 Task: Create a due date automation trigger when advanced on, 2 days after a card is due add basic with the green label at 11:00 AM.
Action: Mouse moved to (888, 261)
Screenshot: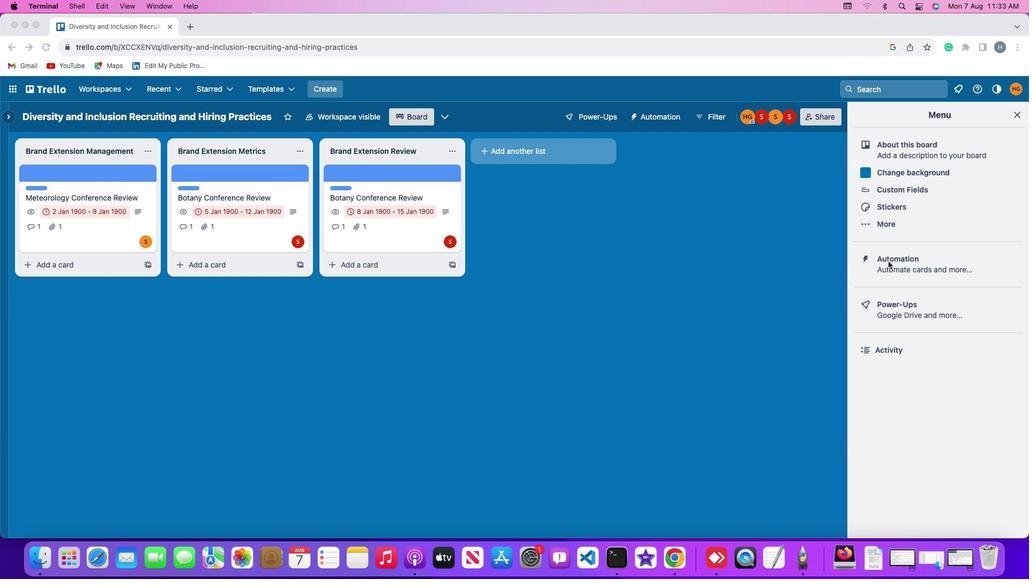 
Action: Mouse pressed left at (888, 261)
Screenshot: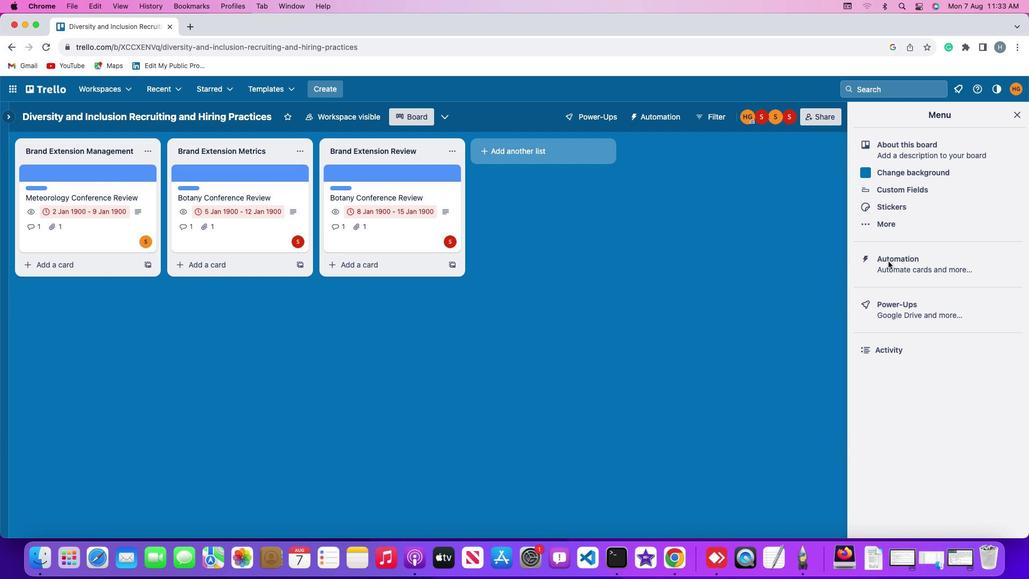 
Action: Mouse pressed left at (888, 261)
Screenshot: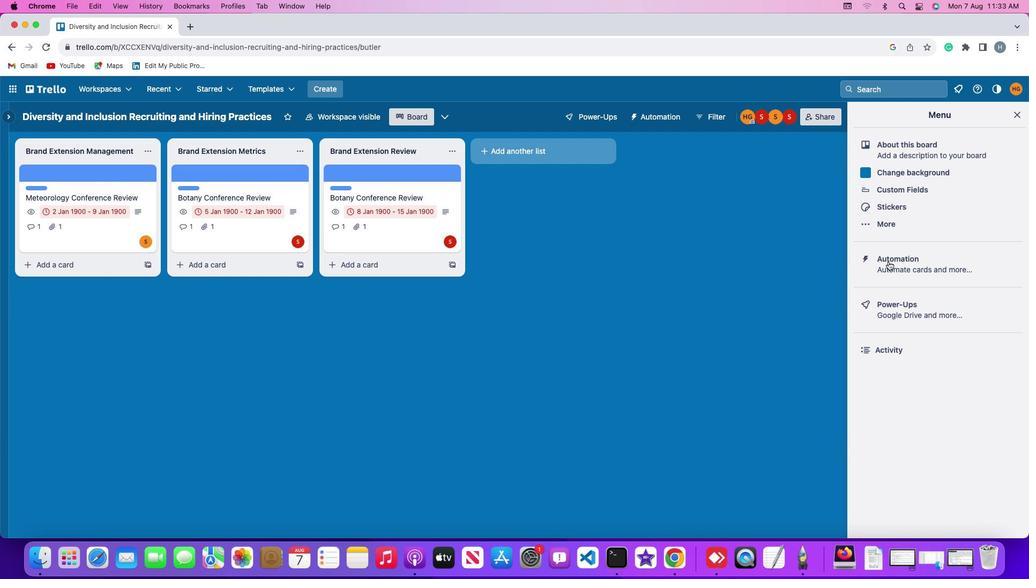 
Action: Mouse moved to (74, 255)
Screenshot: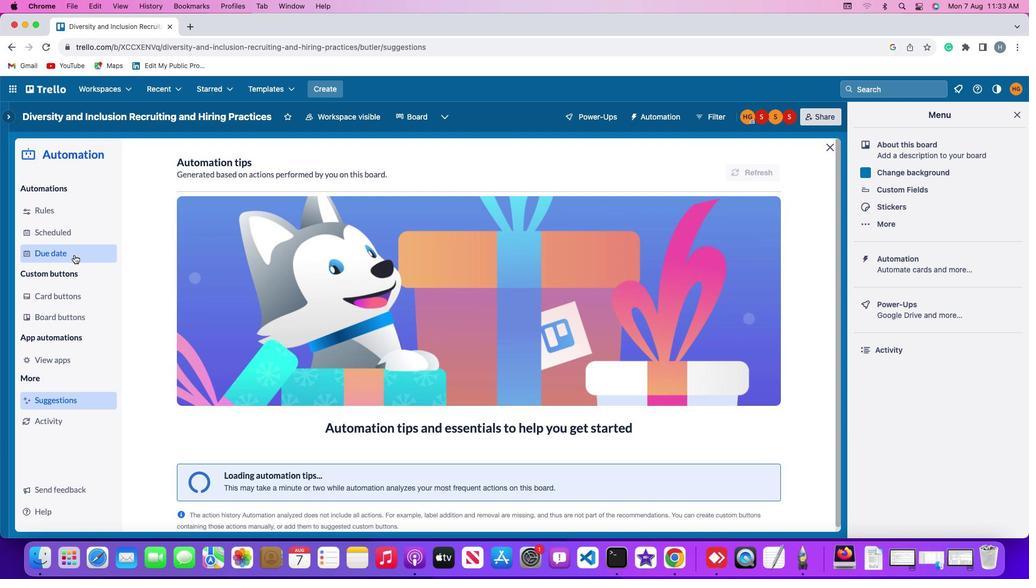 
Action: Mouse pressed left at (74, 255)
Screenshot: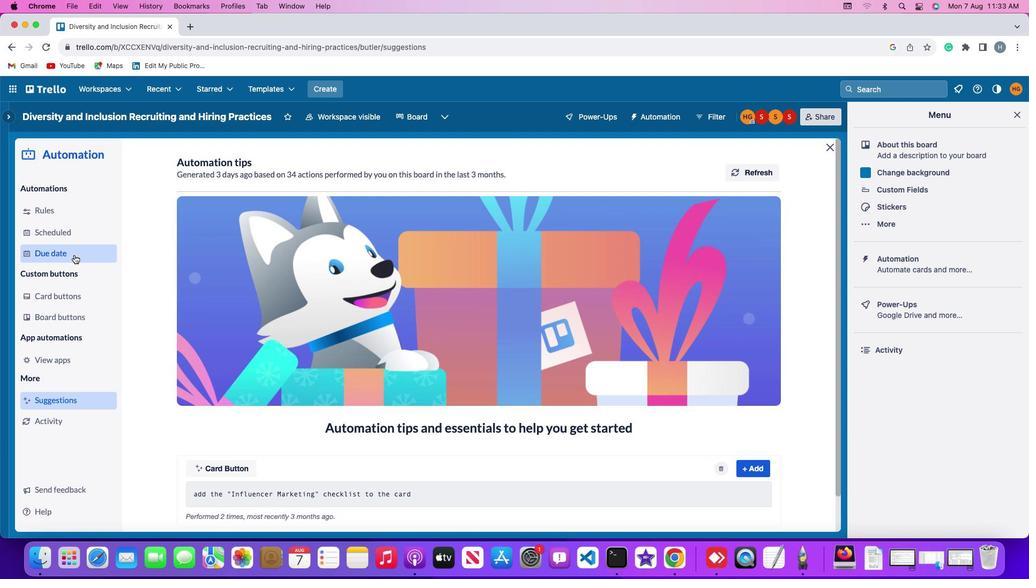 
Action: Mouse moved to (718, 166)
Screenshot: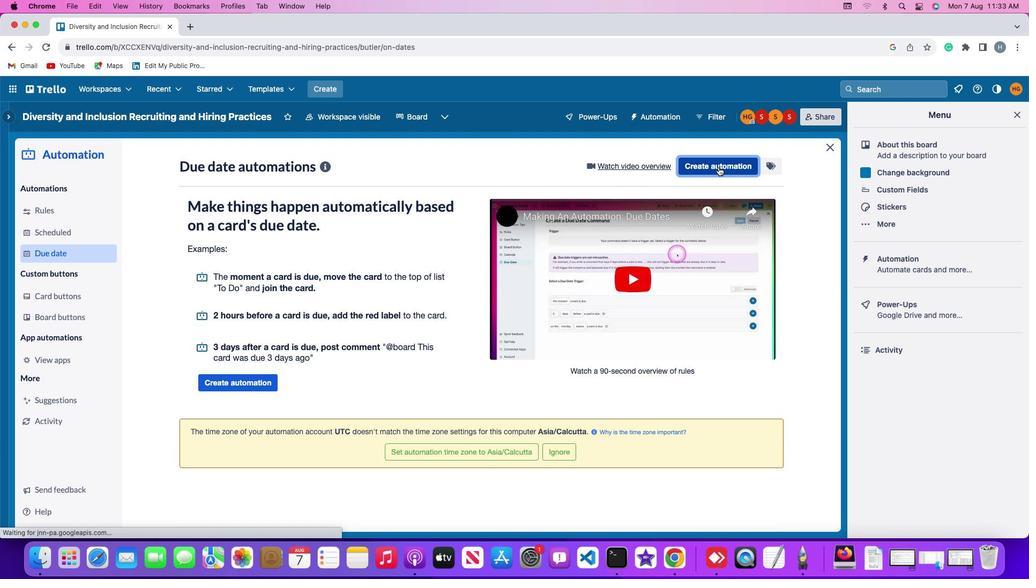 
Action: Mouse pressed left at (718, 166)
Screenshot: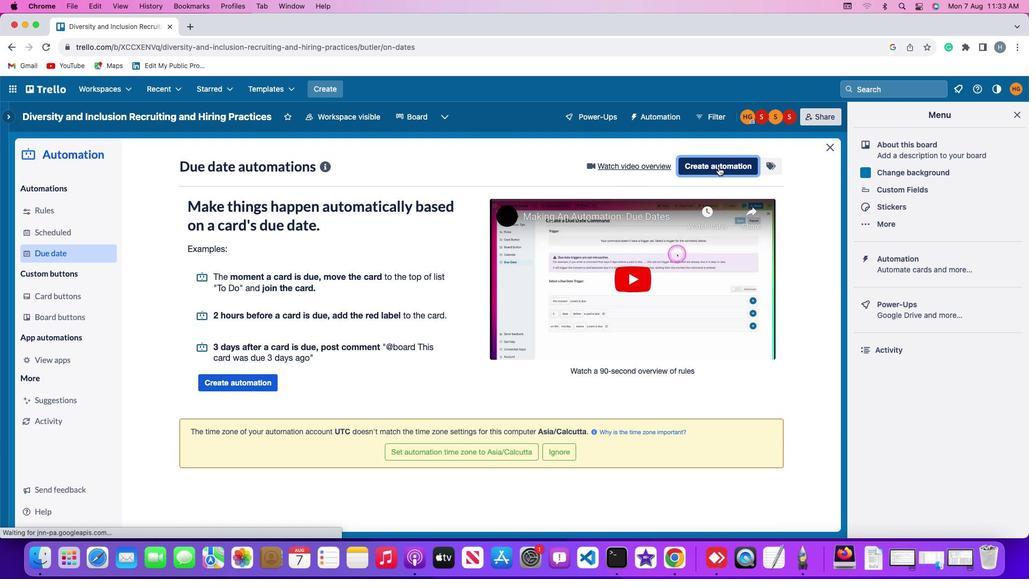 
Action: Mouse moved to (465, 266)
Screenshot: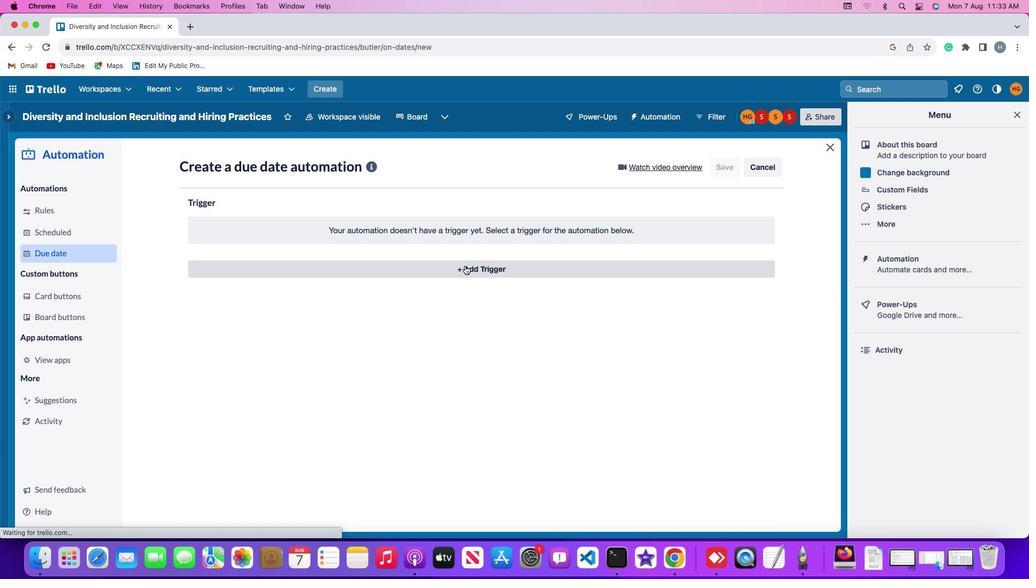 
Action: Mouse pressed left at (465, 266)
Screenshot: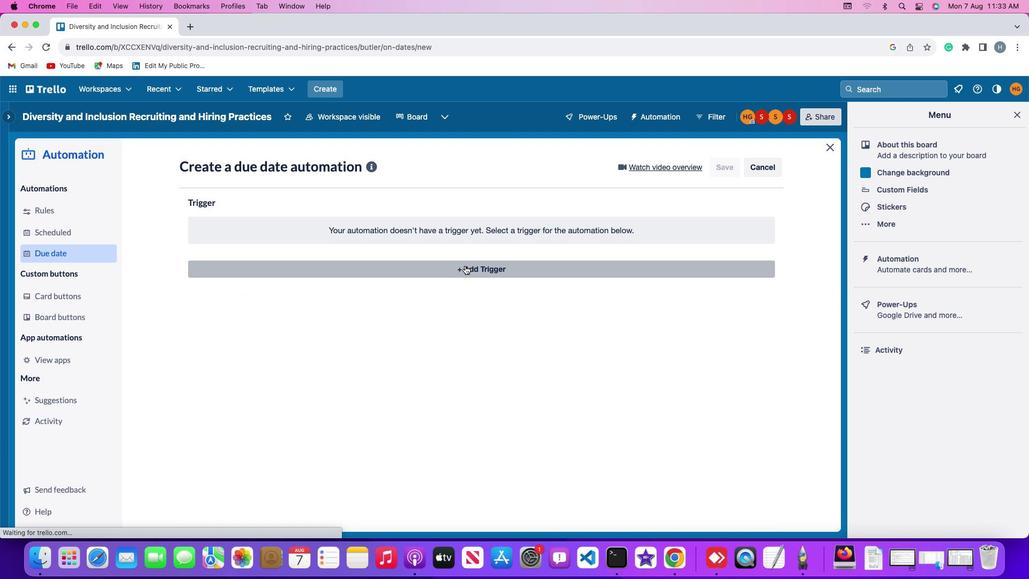 
Action: Mouse moved to (210, 432)
Screenshot: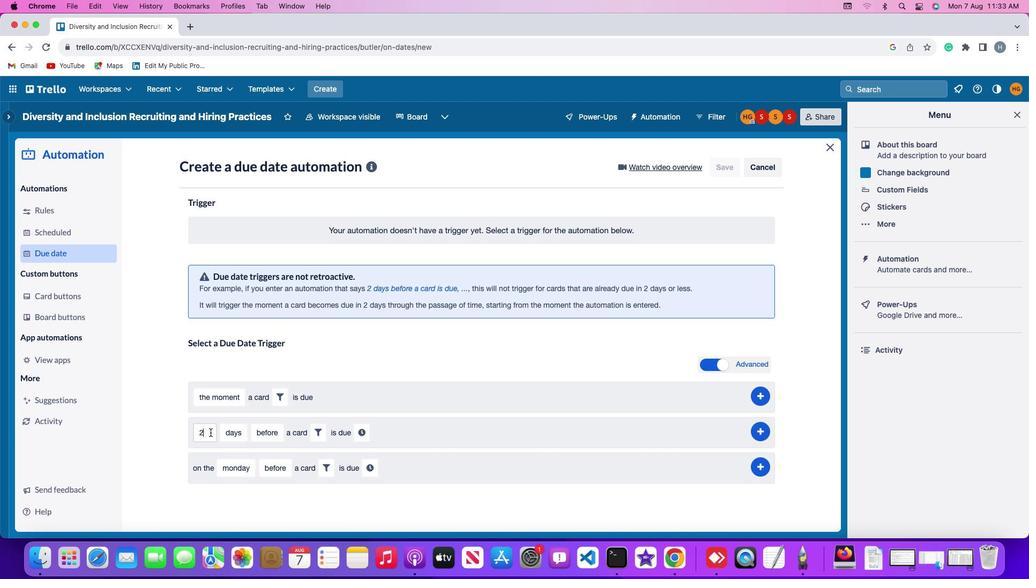 
Action: Mouse pressed left at (210, 432)
Screenshot: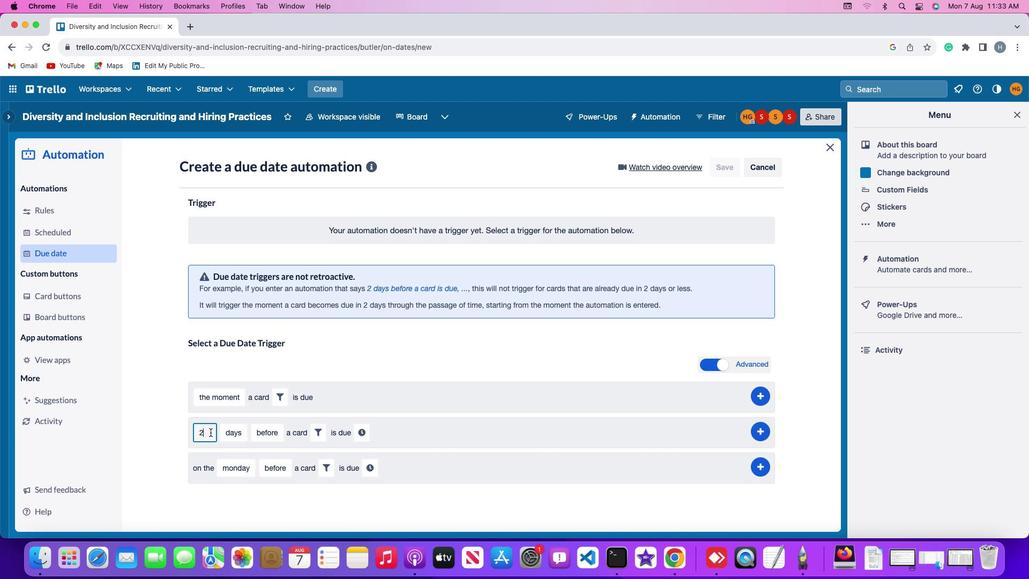 
Action: Key pressed Key.backspace'2'
Screenshot: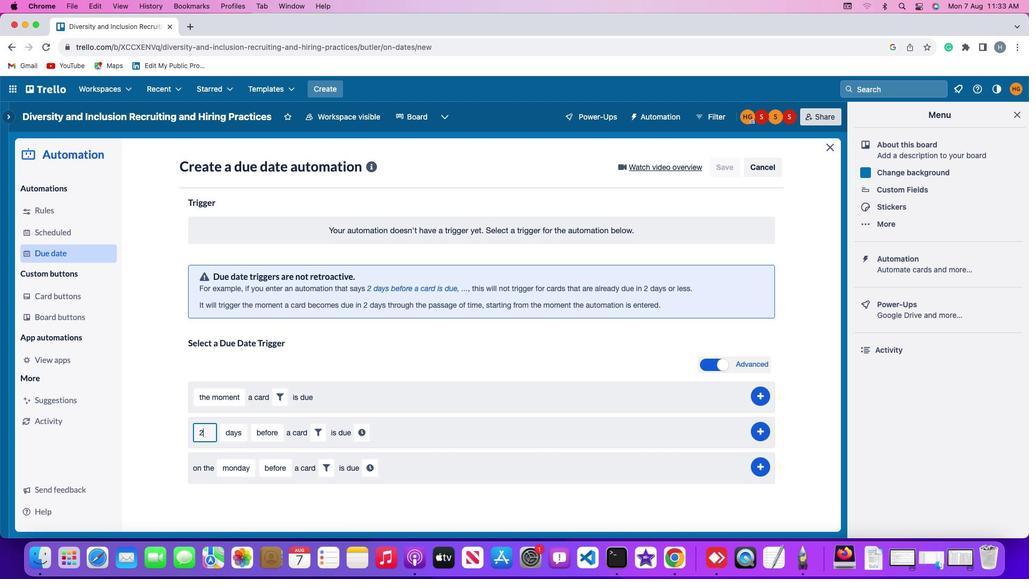 
Action: Mouse moved to (229, 432)
Screenshot: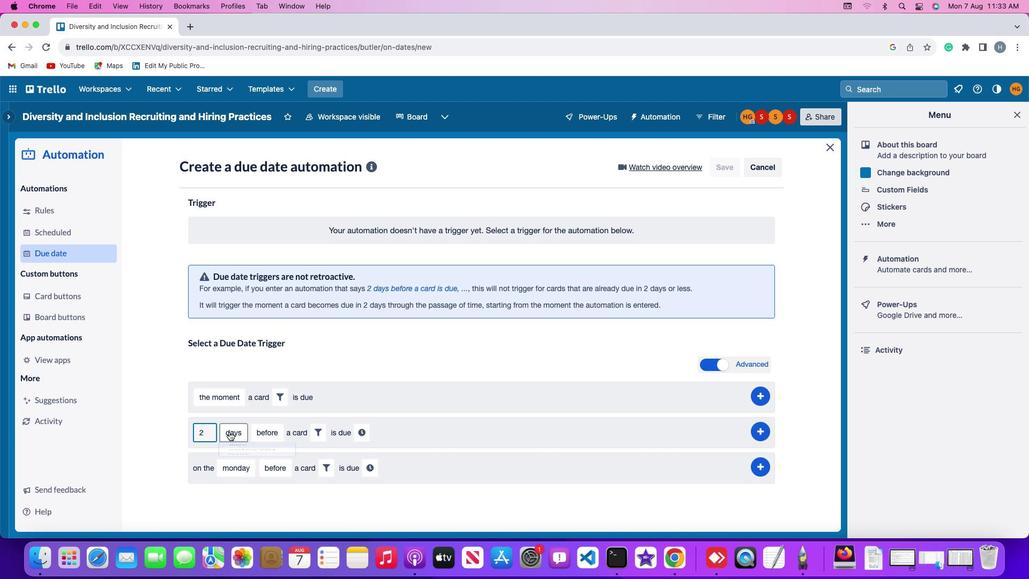 
Action: Mouse pressed left at (229, 432)
Screenshot: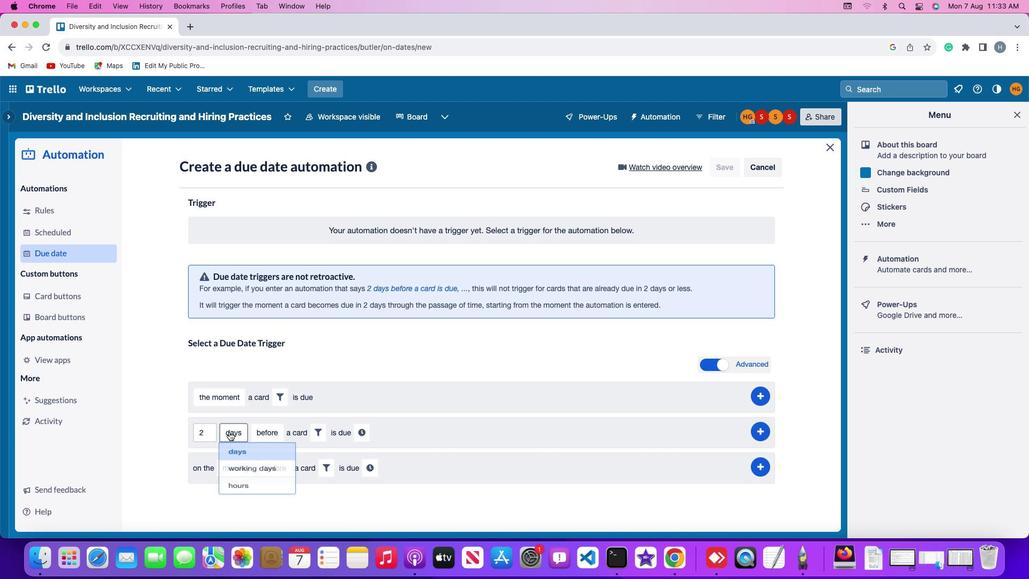 
Action: Mouse moved to (241, 452)
Screenshot: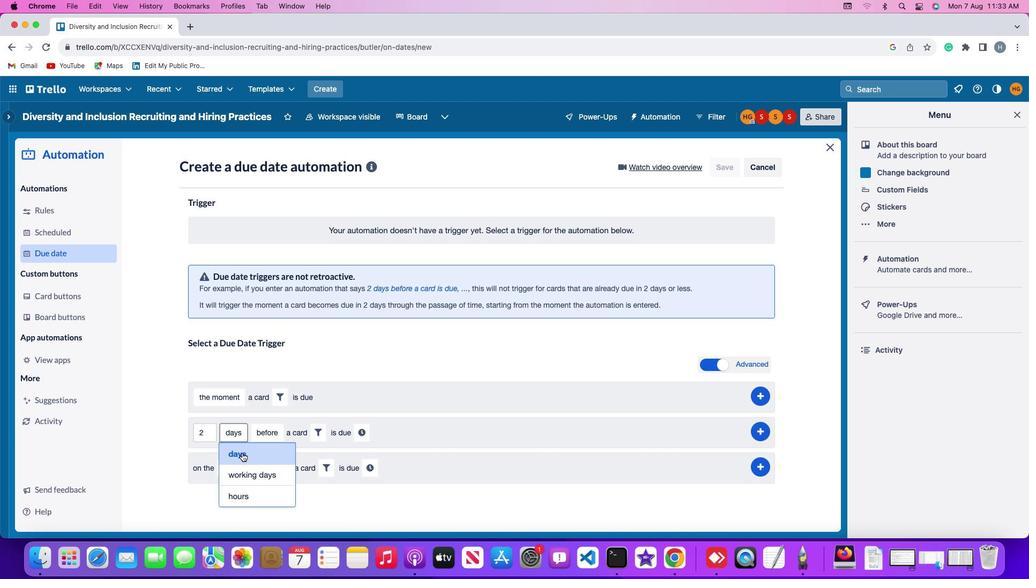 
Action: Mouse pressed left at (241, 452)
Screenshot: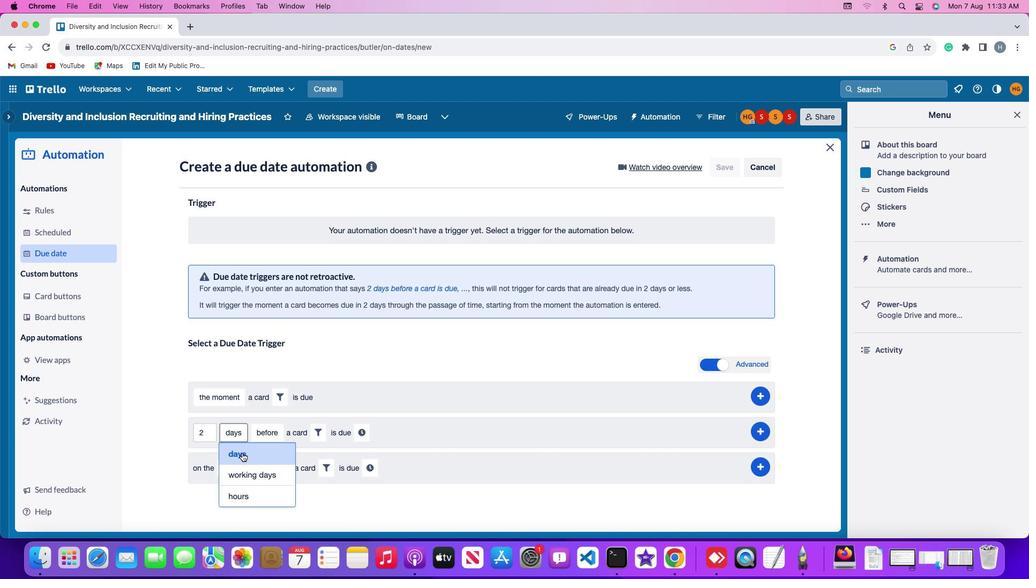 
Action: Mouse moved to (270, 426)
Screenshot: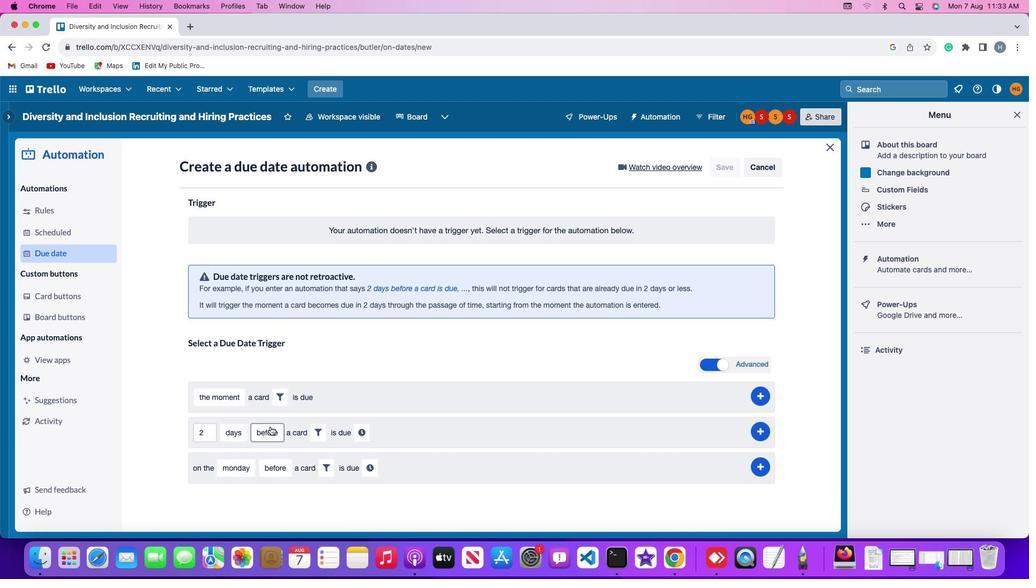 
Action: Mouse pressed left at (270, 426)
Screenshot: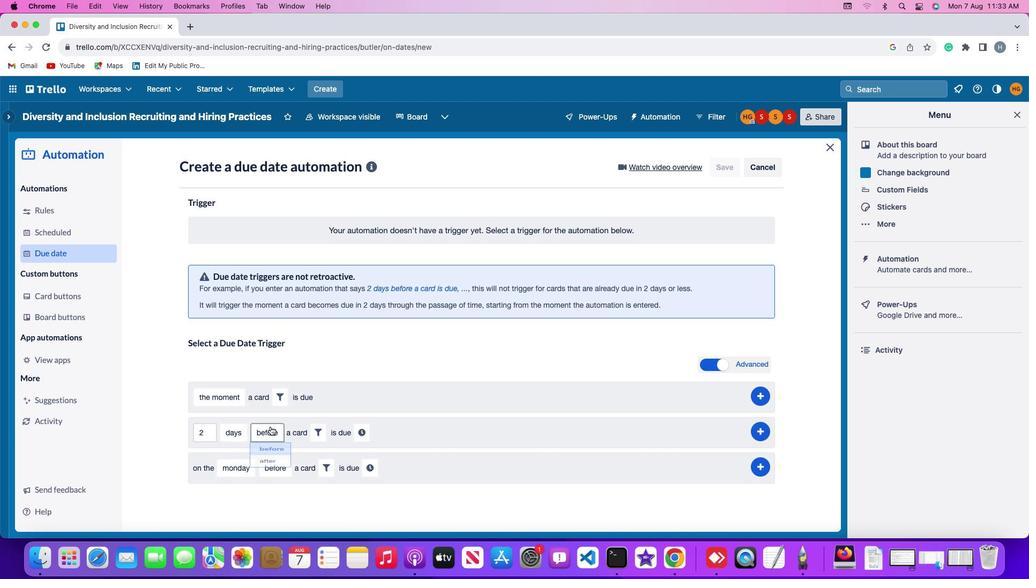 
Action: Mouse moved to (276, 475)
Screenshot: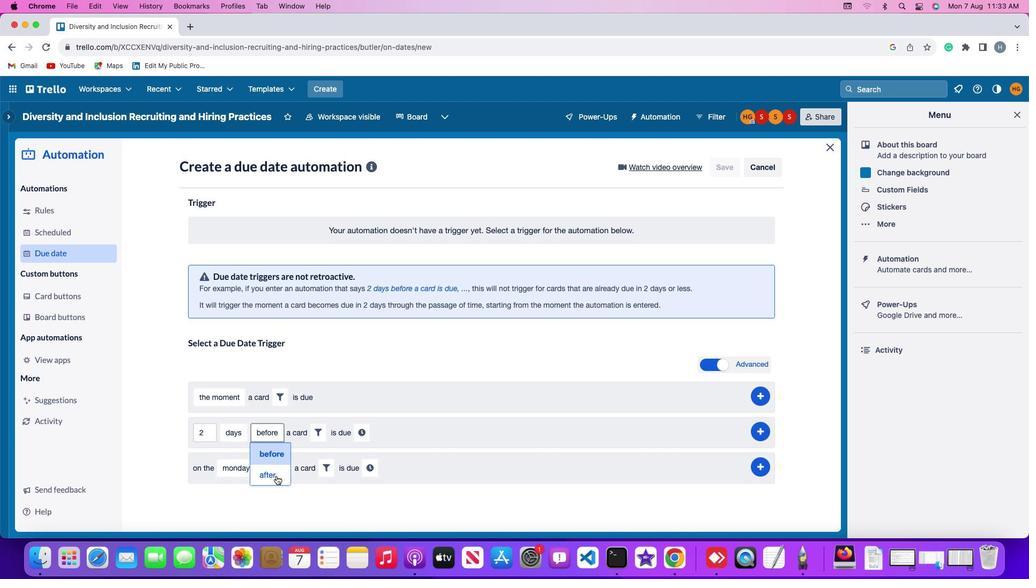 
Action: Mouse pressed left at (276, 475)
Screenshot: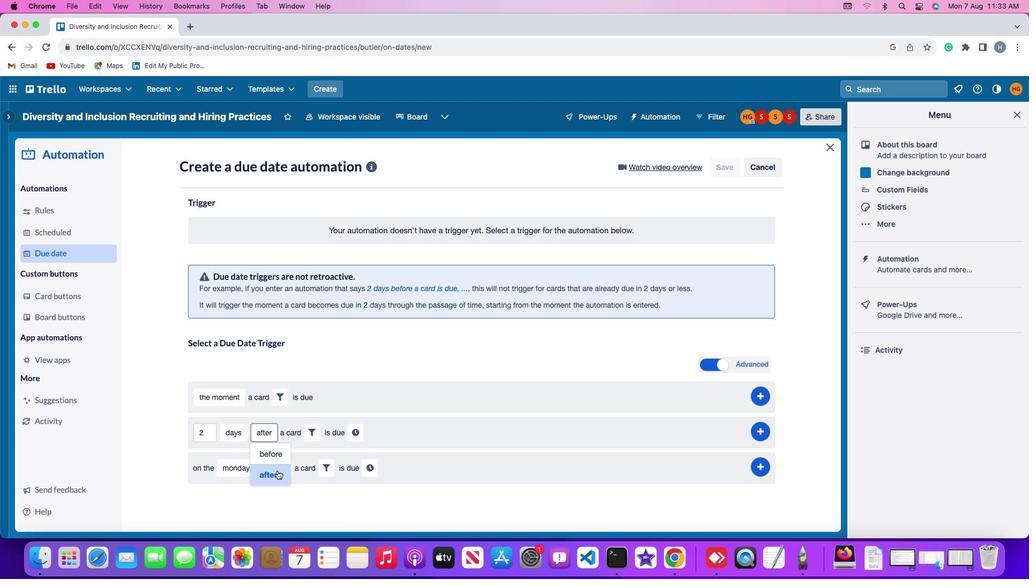 
Action: Mouse moved to (309, 434)
Screenshot: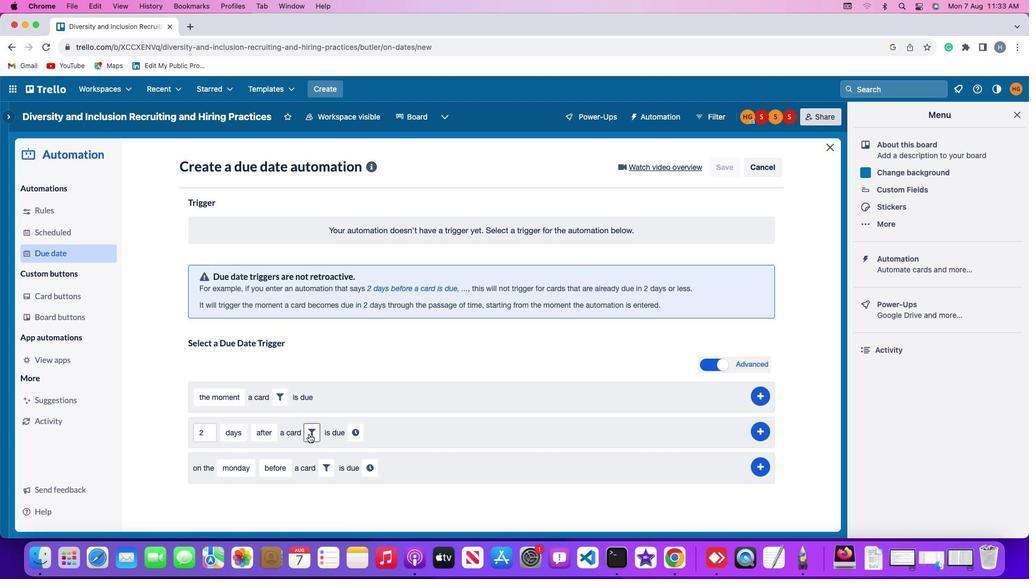 
Action: Mouse pressed left at (309, 434)
Screenshot: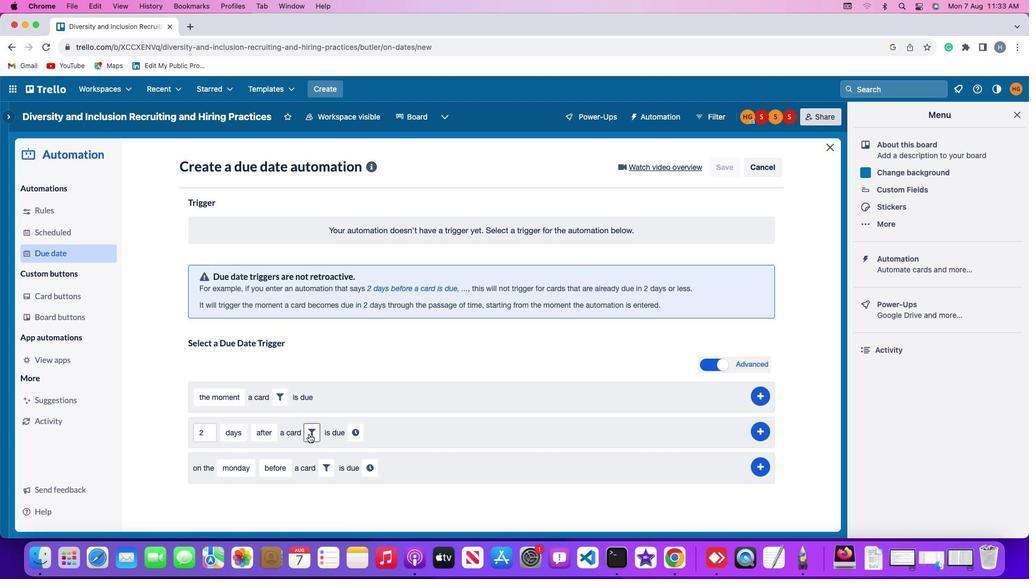 
Action: Mouse moved to (338, 463)
Screenshot: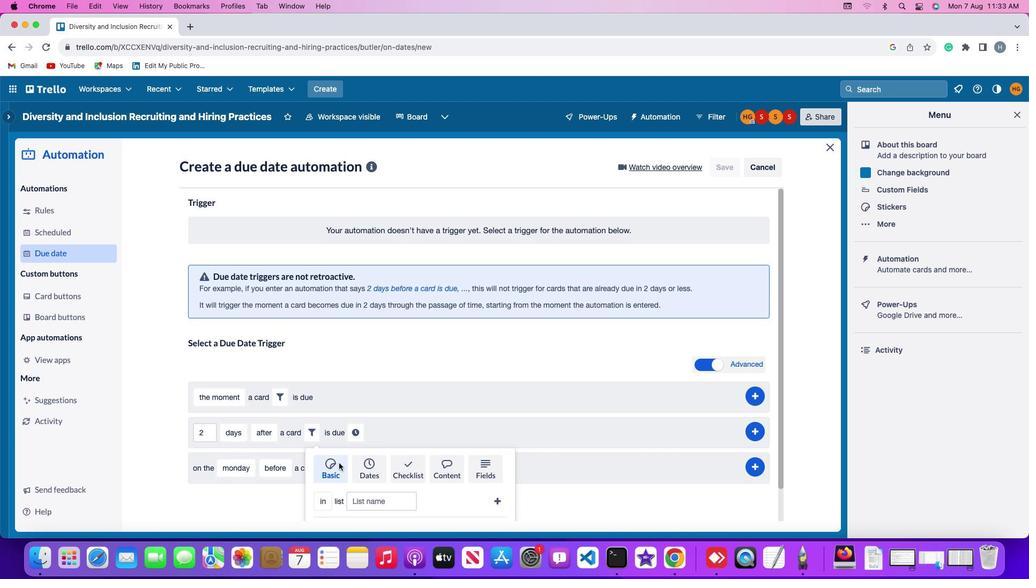 
Action: Mouse scrolled (338, 463) with delta (0, 0)
Screenshot: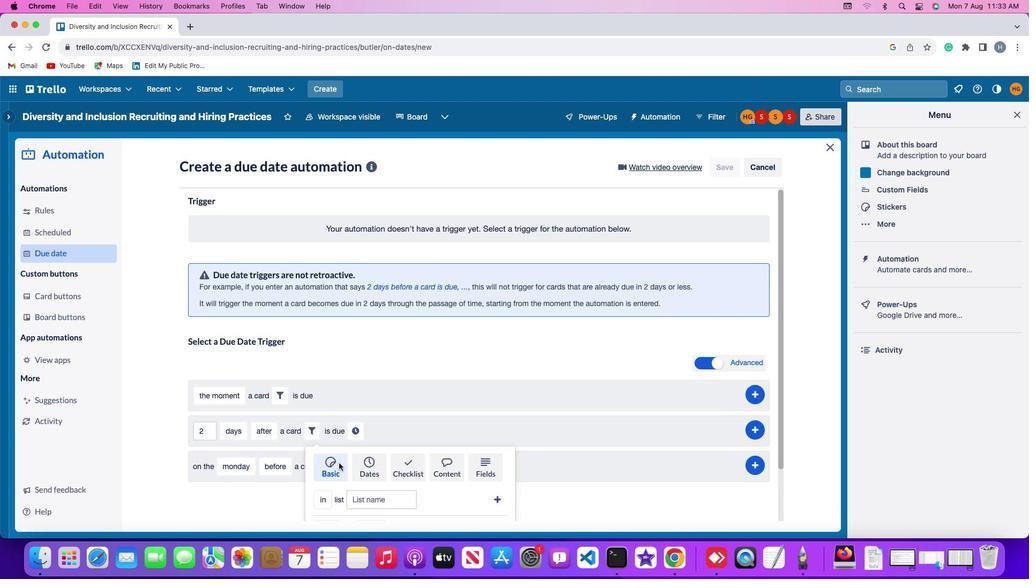 
Action: Mouse scrolled (338, 463) with delta (0, 0)
Screenshot: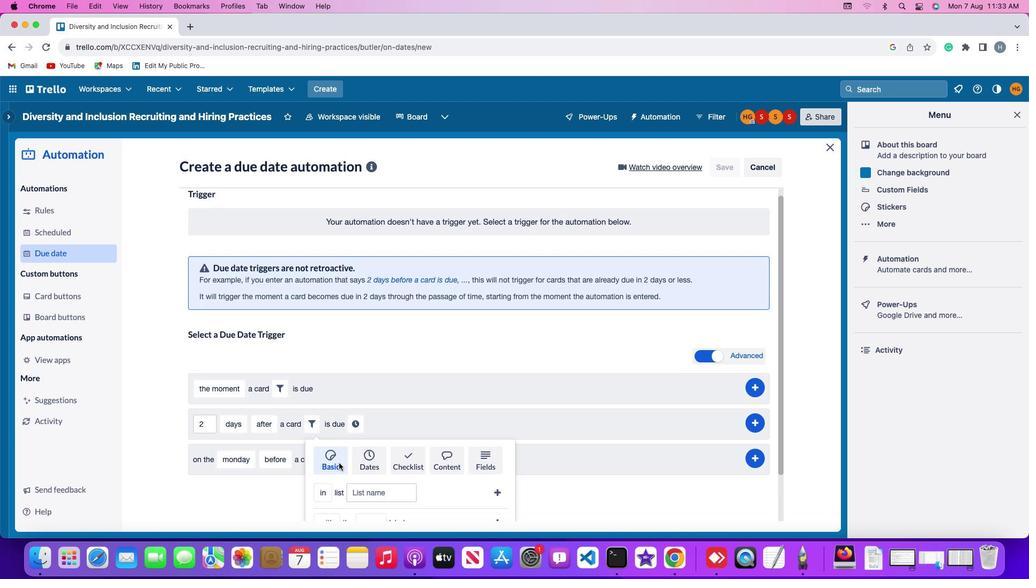 
Action: Mouse scrolled (338, 463) with delta (0, -1)
Screenshot: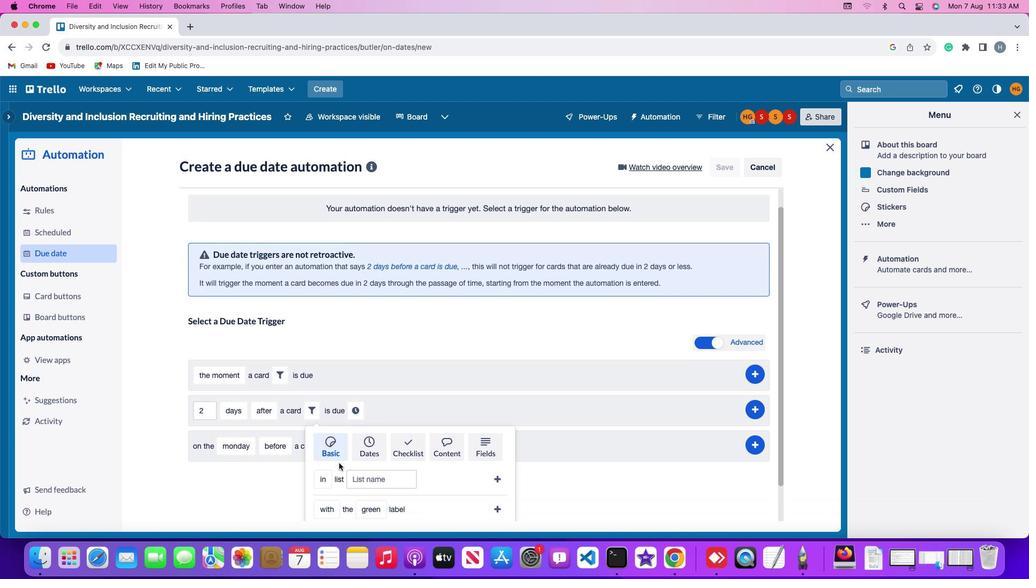 
Action: Mouse scrolled (338, 463) with delta (0, -2)
Screenshot: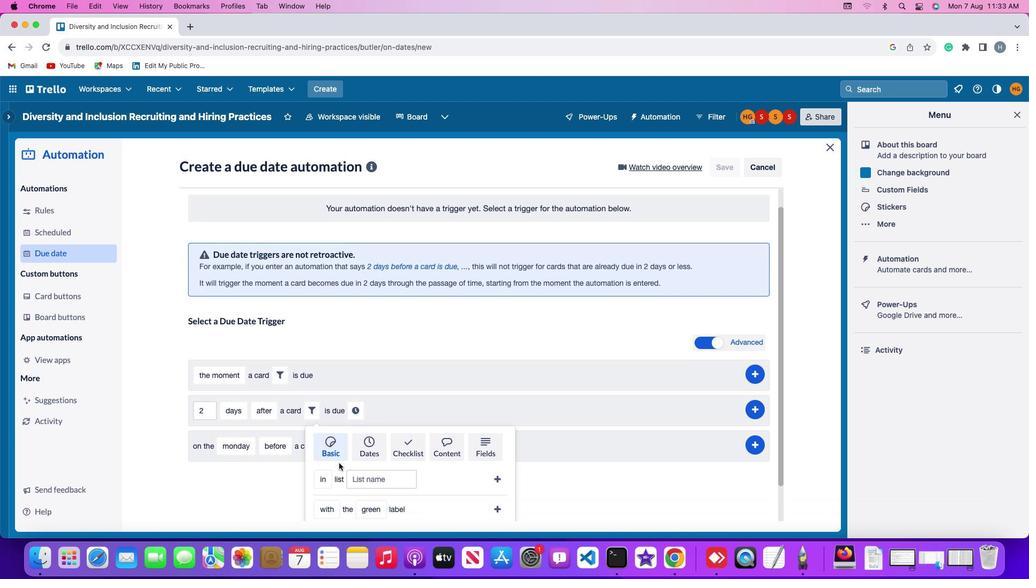 
Action: Mouse scrolled (338, 463) with delta (0, -3)
Screenshot: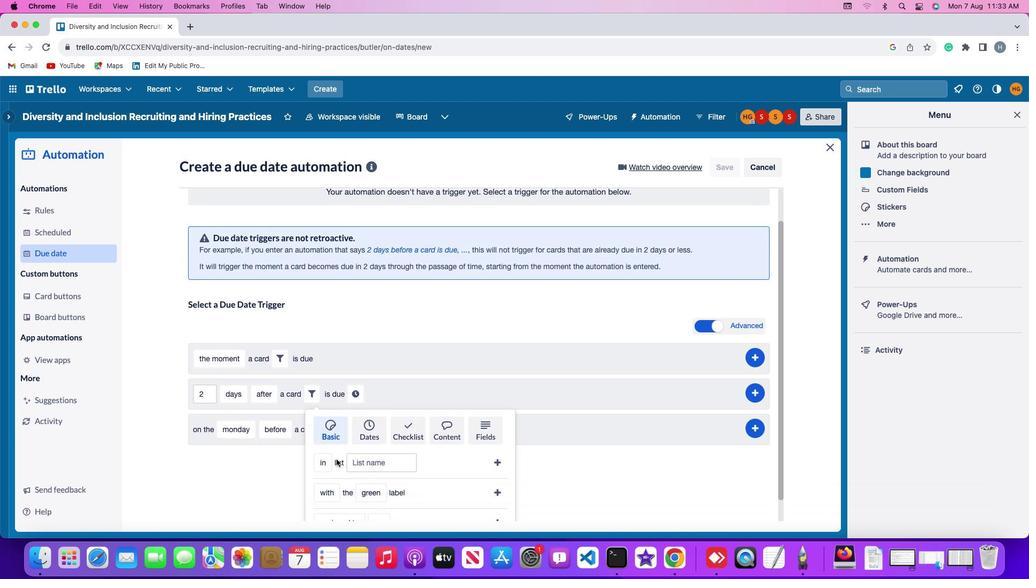 
Action: Mouse moved to (329, 468)
Screenshot: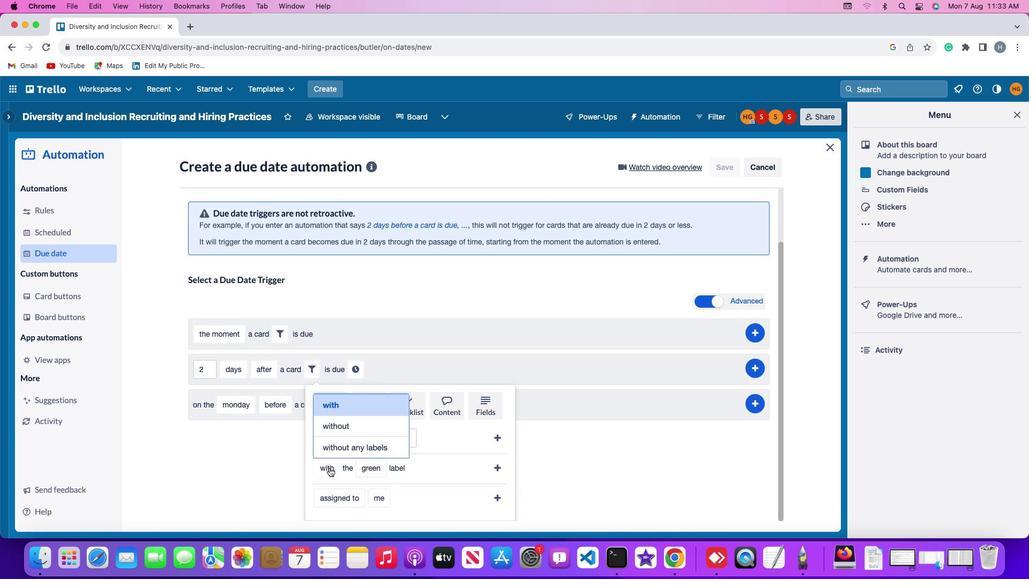
Action: Mouse pressed left at (329, 468)
Screenshot: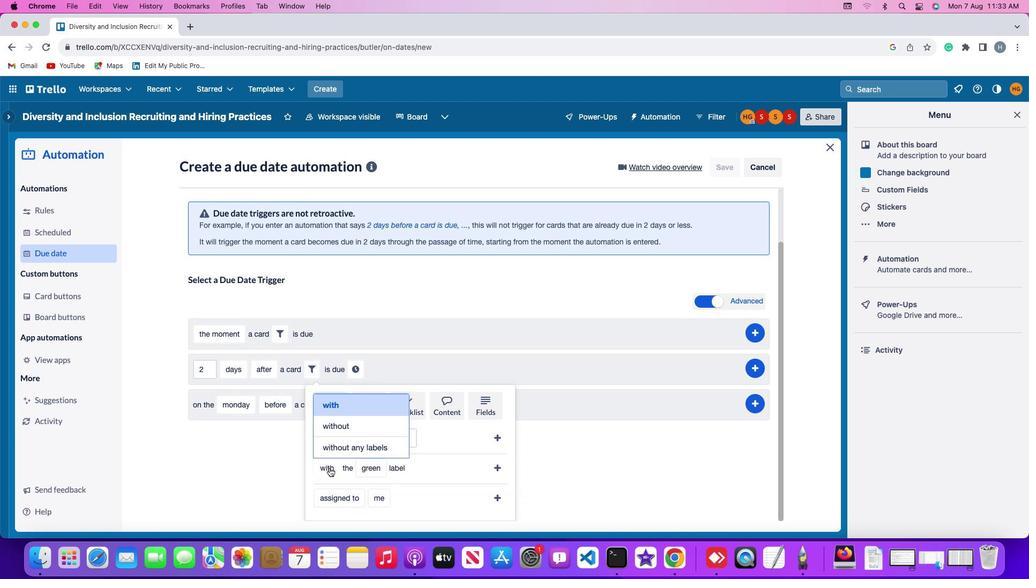 
Action: Mouse moved to (347, 400)
Screenshot: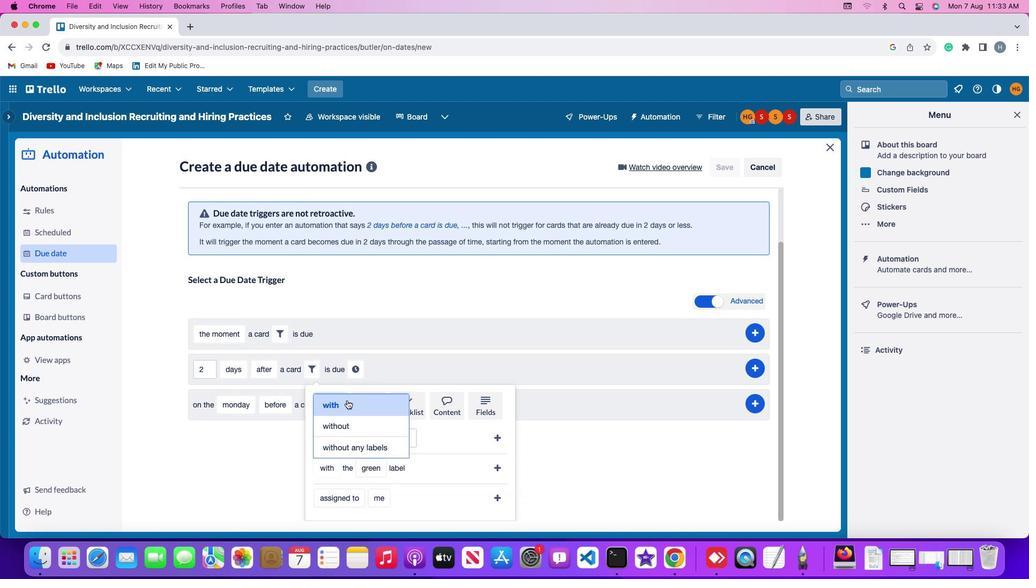 
Action: Mouse pressed left at (347, 400)
Screenshot: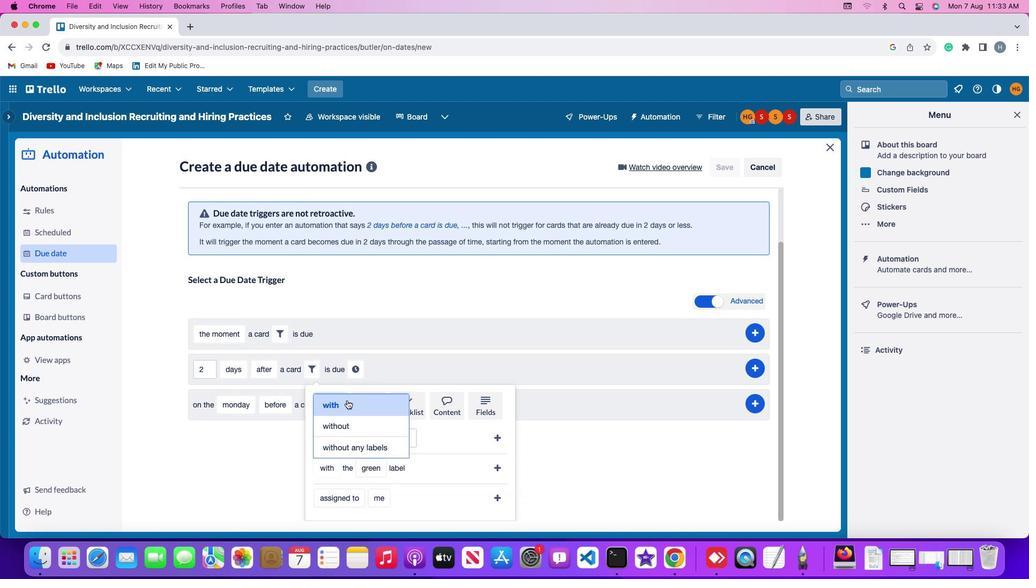 
Action: Mouse moved to (369, 466)
Screenshot: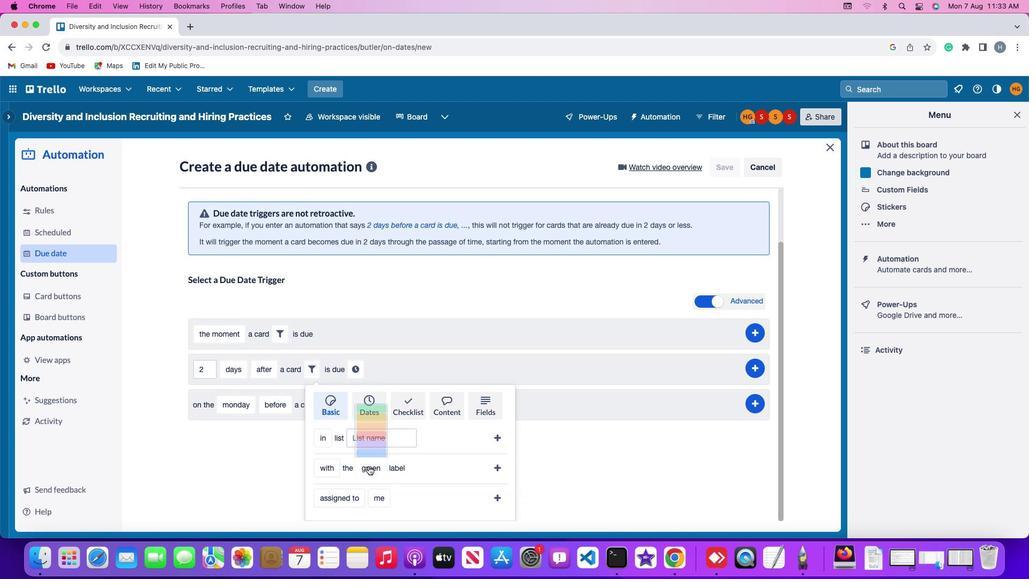 
Action: Mouse pressed left at (369, 466)
Screenshot: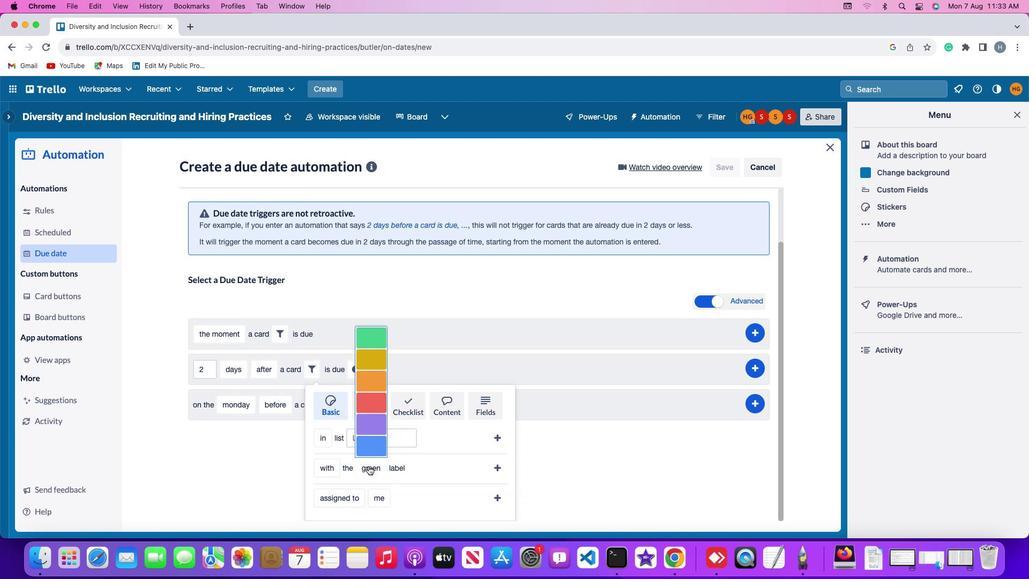 
Action: Mouse moved to (374, 332)
Screenshot: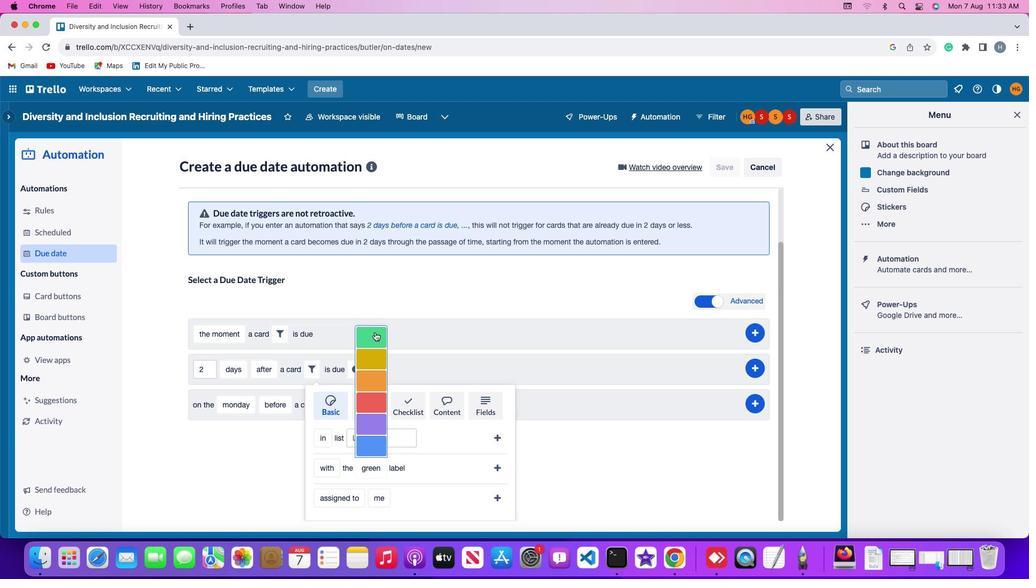 
Action: Mouse pressed left at (374, 332)
Screenshot: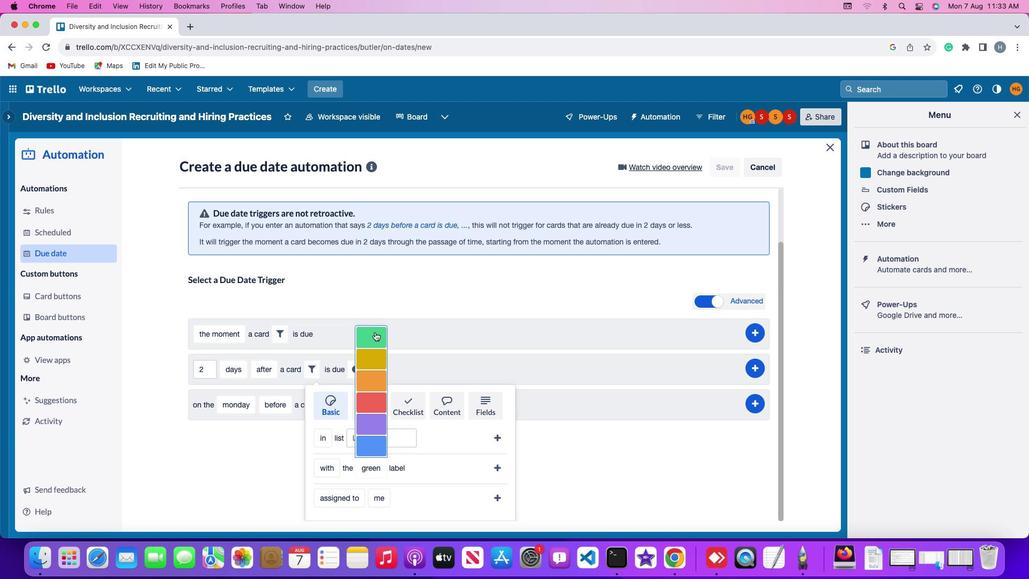 
Action: Mouse moved to (498, 465)
Screenshot: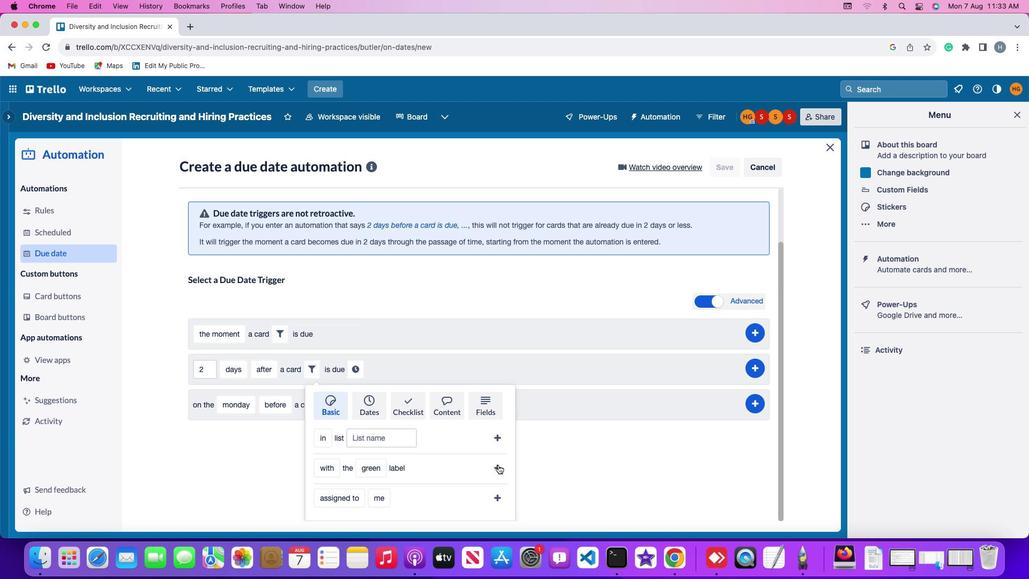 
Action: Mouse pressed left at (498, 465)
Screenshot: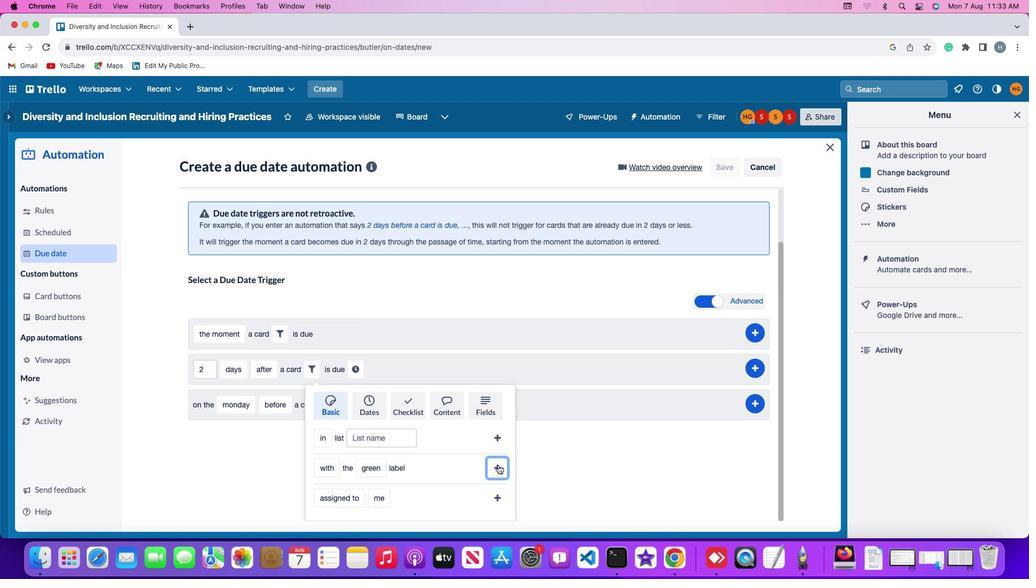 
Action: Mouse moved to (450, 433)
Screenshot: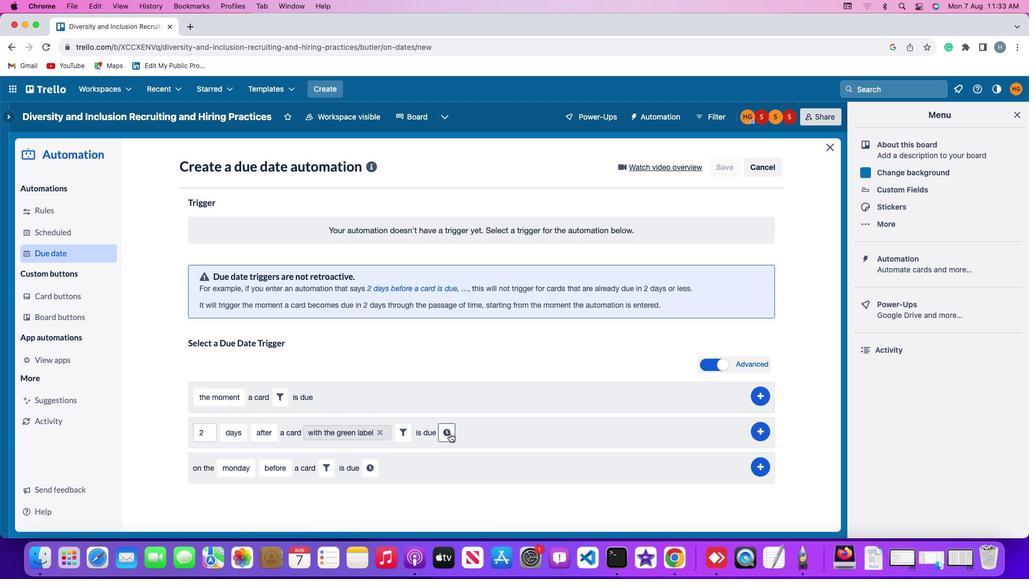 
Action: Mouse pressed left at (450, 433)
Screenshot: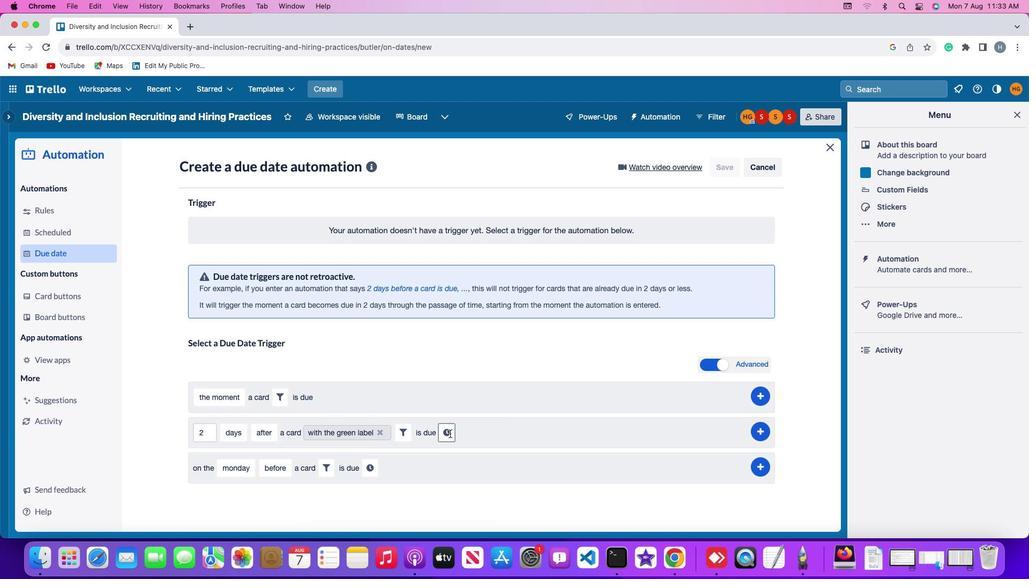 
Action: Mouse moved to (472, 436)
Screenshot: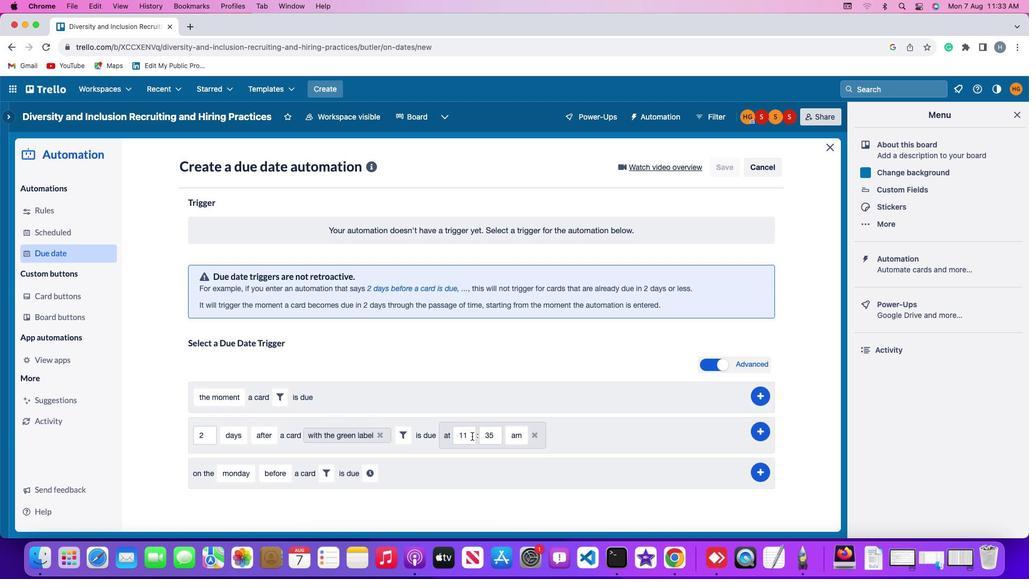
Action: Mouse pressed left at (472, 436)
Screenshot: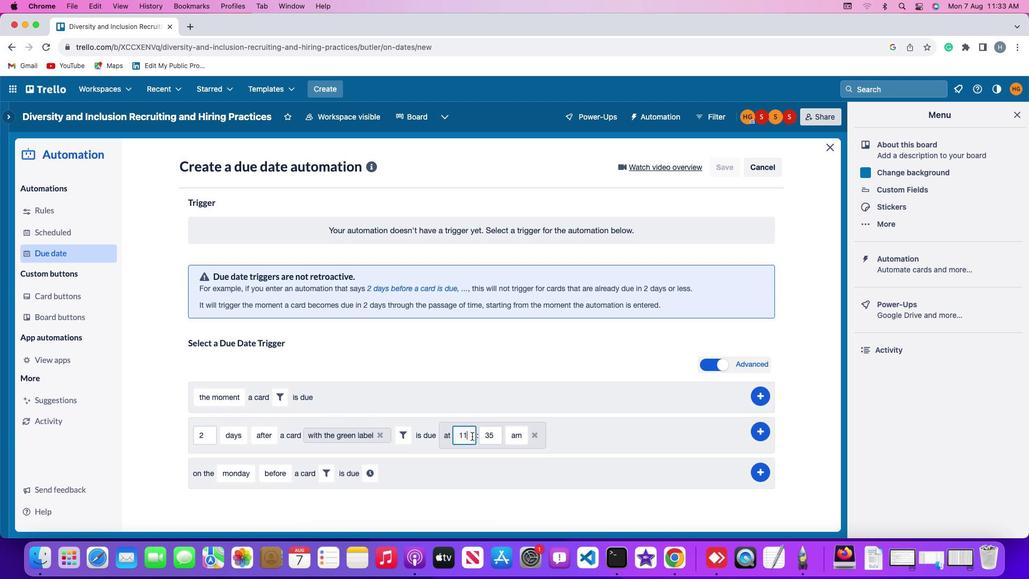 
Action: Key pressed Key.backspaceKey.backspaceKey.backspace'1''1'
Screenshot: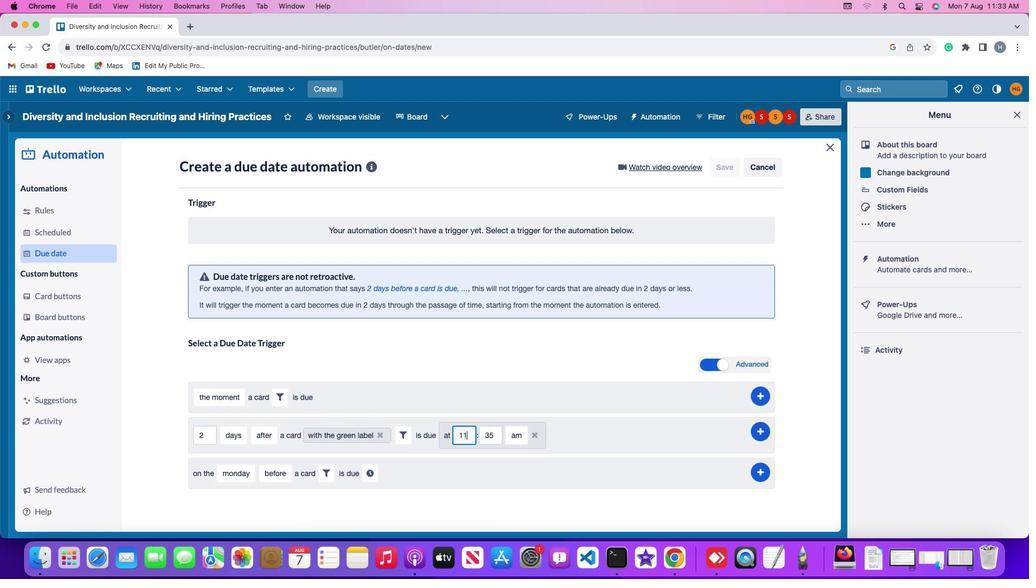 
Action: Mouse moved to (492, 436)
Screenshot: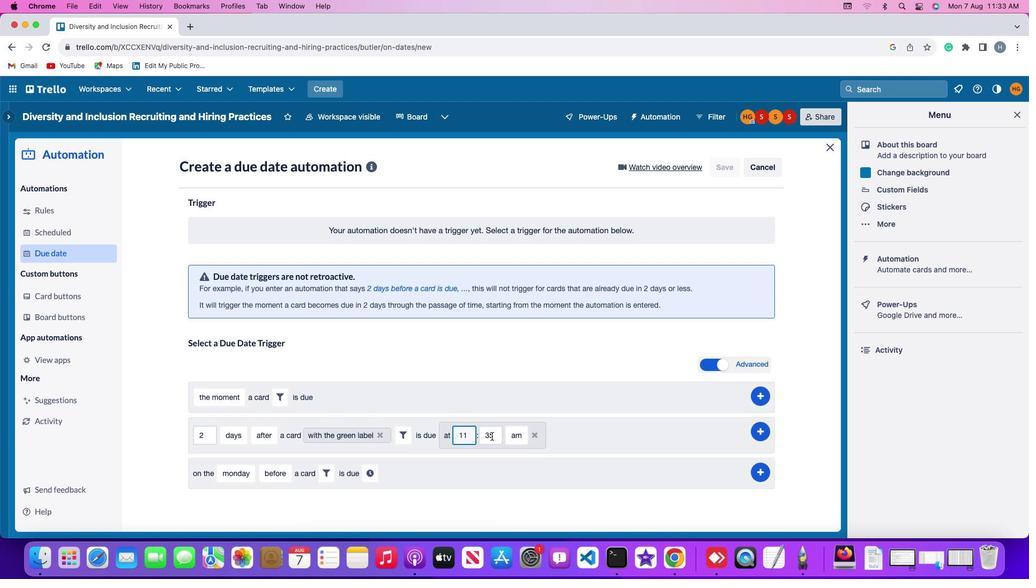 
Action: Mouse pressed left at (492, 436)
Screenshot: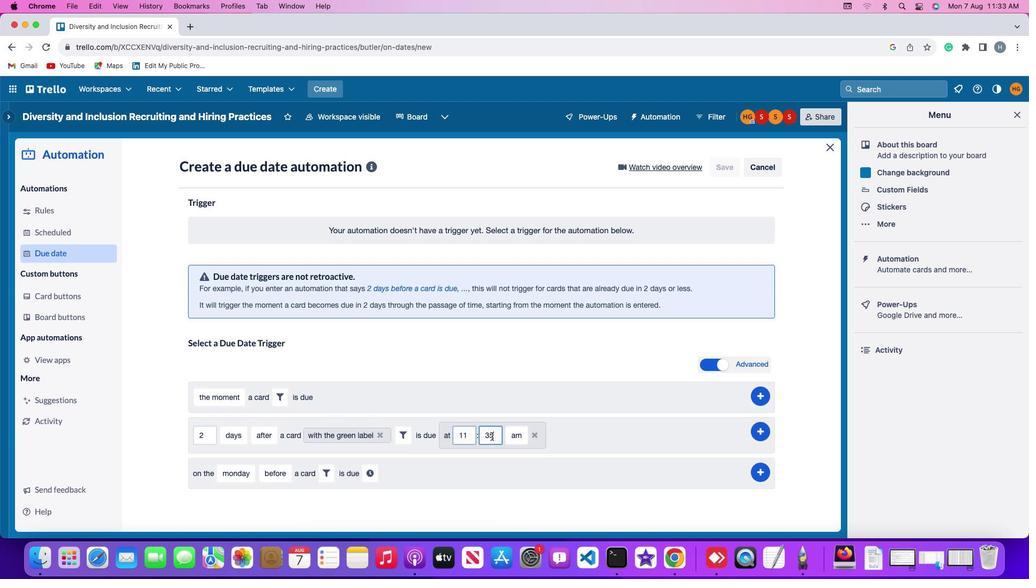
Action: Key pressed Key.backspaceKey.backspaceKey.backspace'0''0'
Screenshot: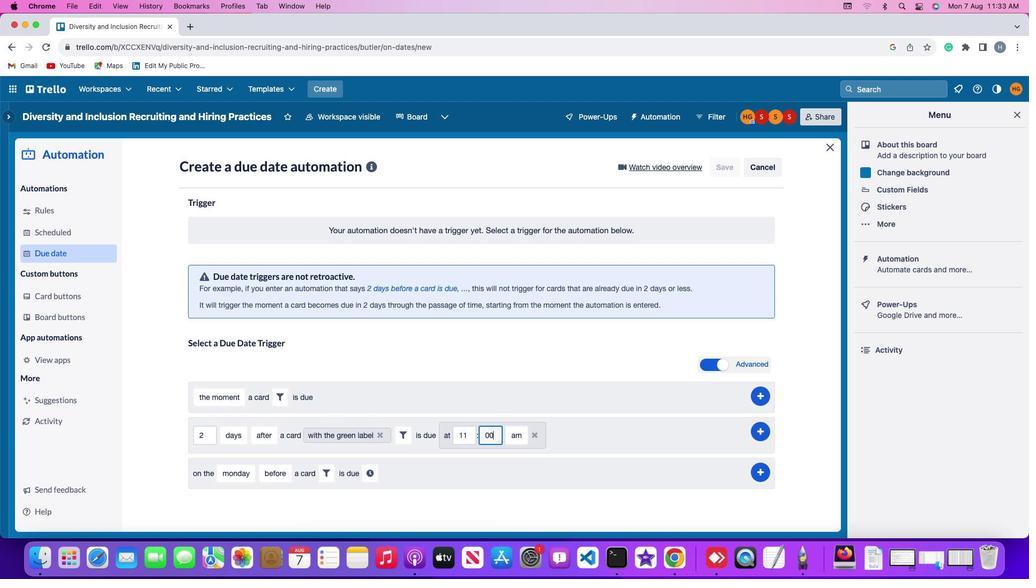 
Action: Mouse moved to (518, 434)
Screenshot: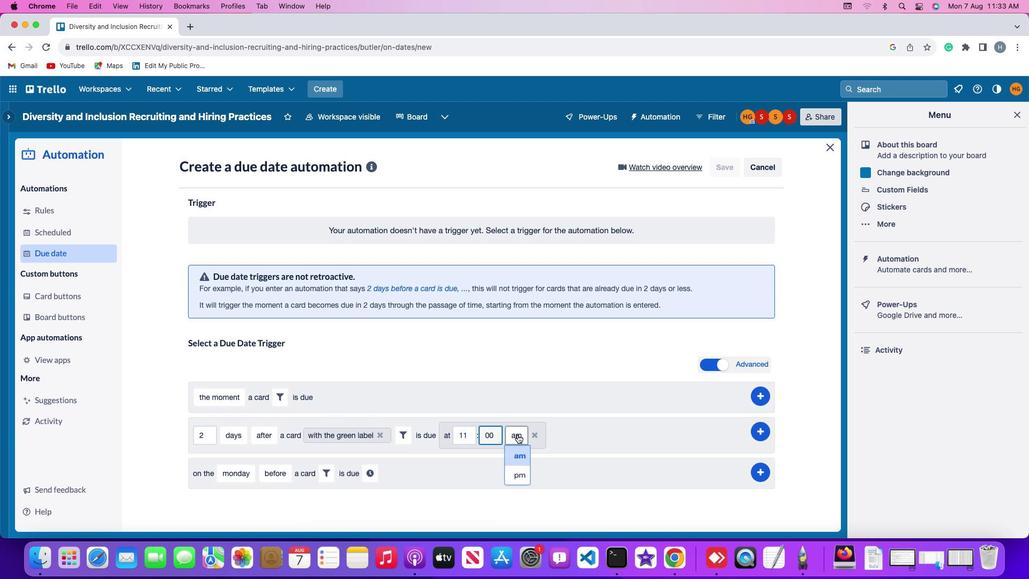 
Action: Mouse pressed left at (518, 434)
Screenshot: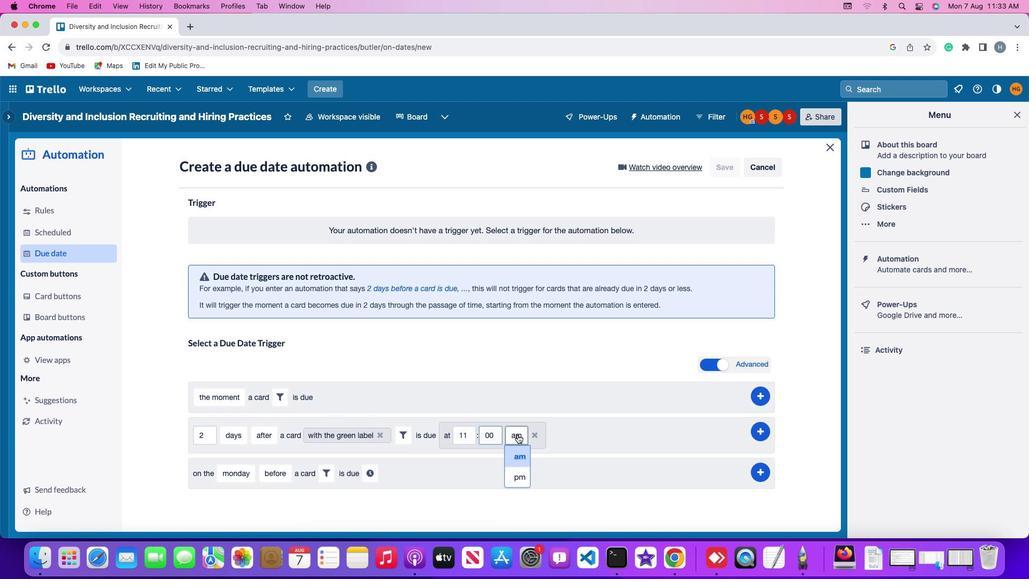 
Action: Mouse moved to (517, 458)
Screenshot: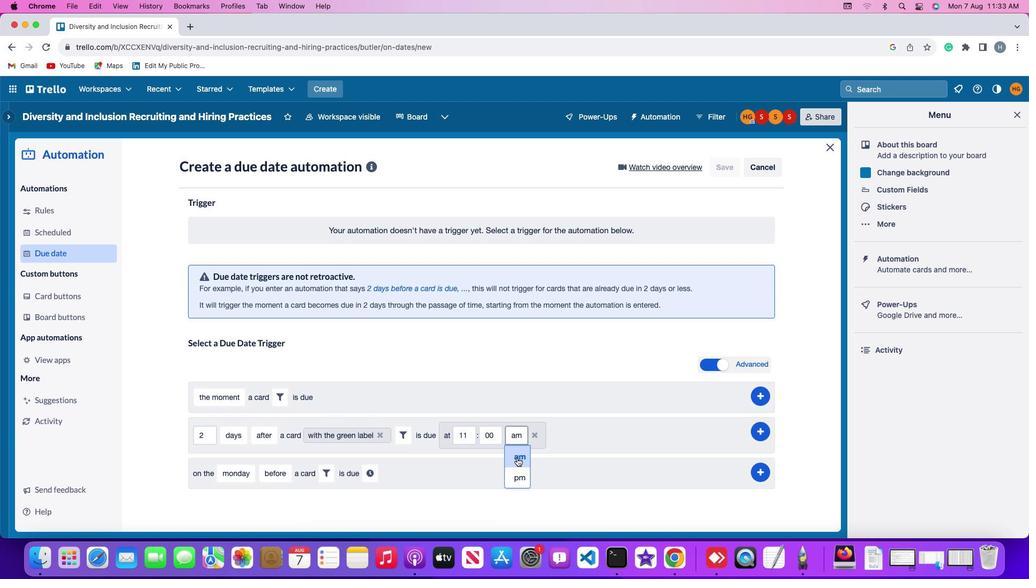 
Action: Mouse pressed left at (517, 458)
Screenshot: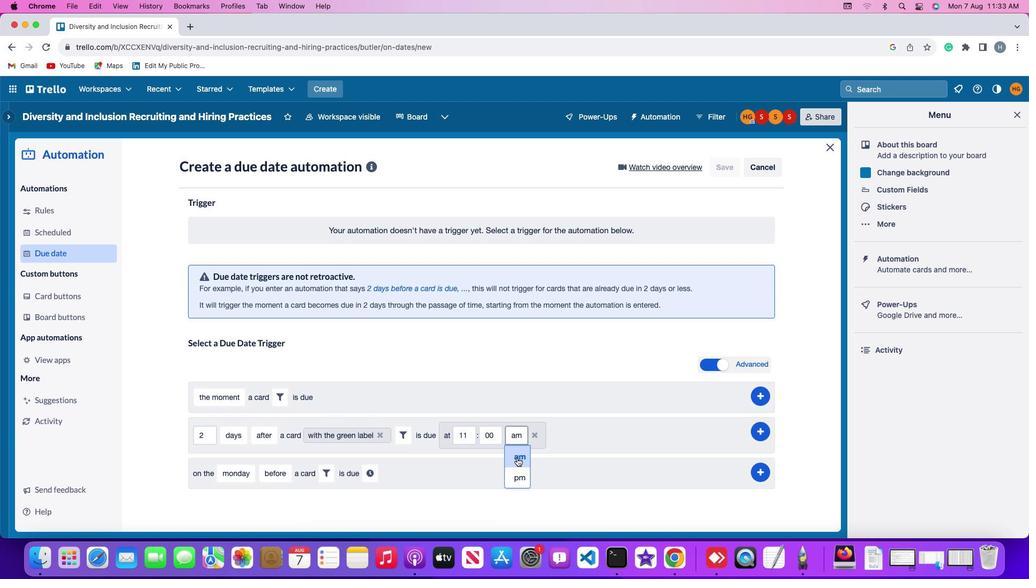 
Action: Mouse moved to (760, 430)
Screenshot: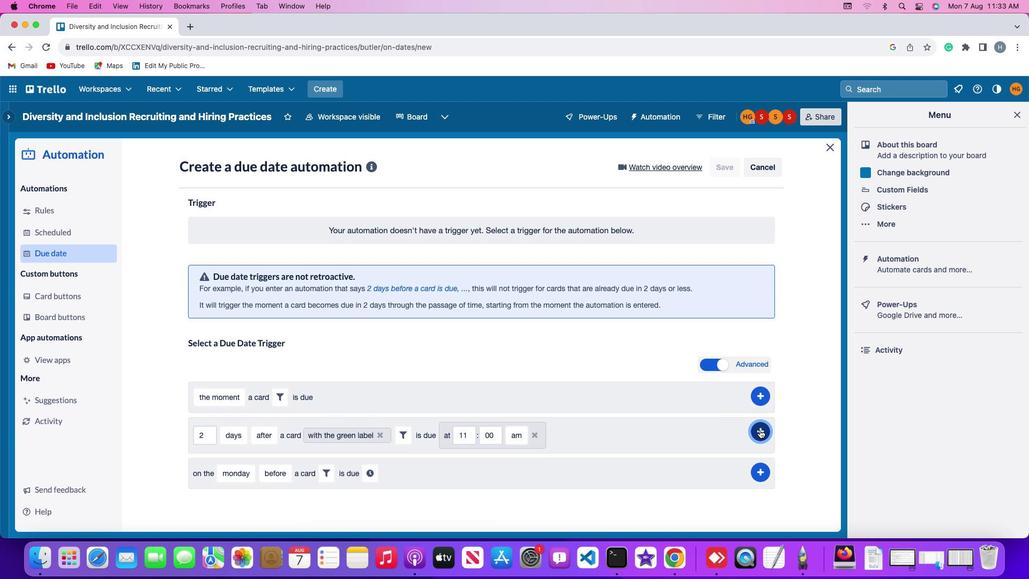 
Action: Mouse pressed left at (760, 430)
Screenshot: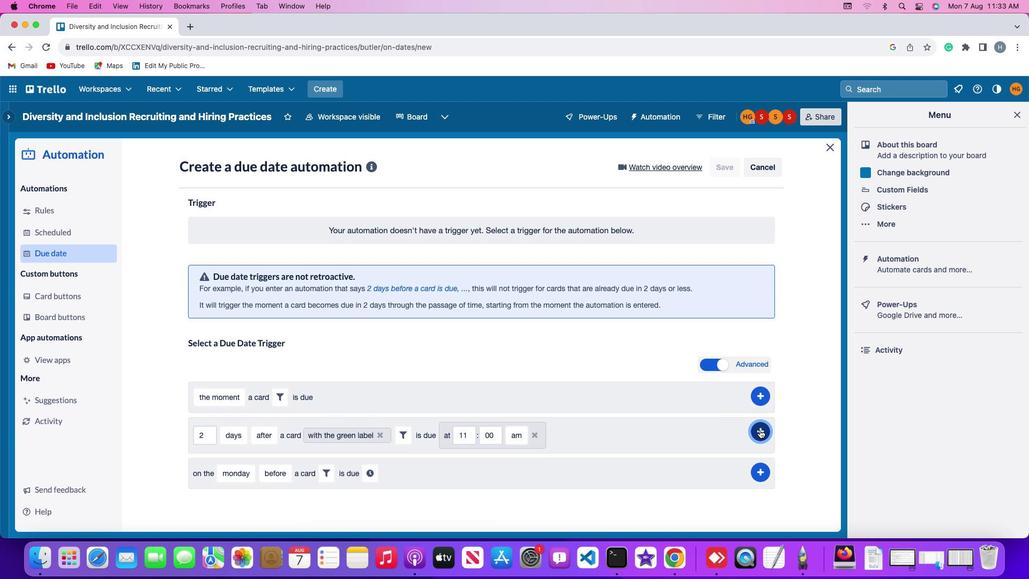 
Action: Mouse moved to (801, 318)
Screenshot: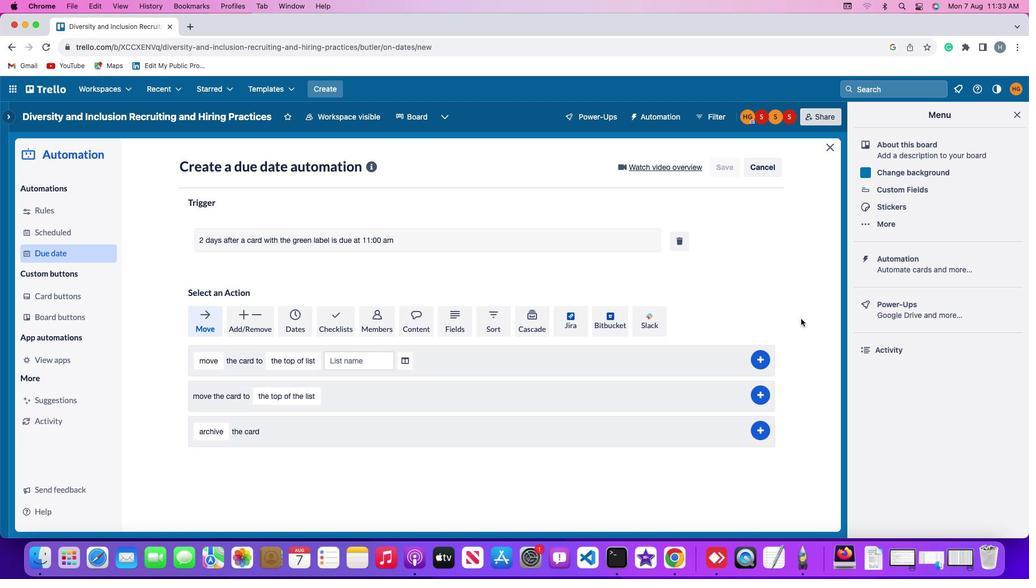 
